 Task: Create a rule from the Recommended list, Task Added to this Project -> add SubTasks in the project AgileNova with SubTasks Gather and Analyse Requirements , Design and Implement Solution , System Test and UAT , Release to Production / Go Live
Action: Mouse moved to (96, 320)
Screenshot: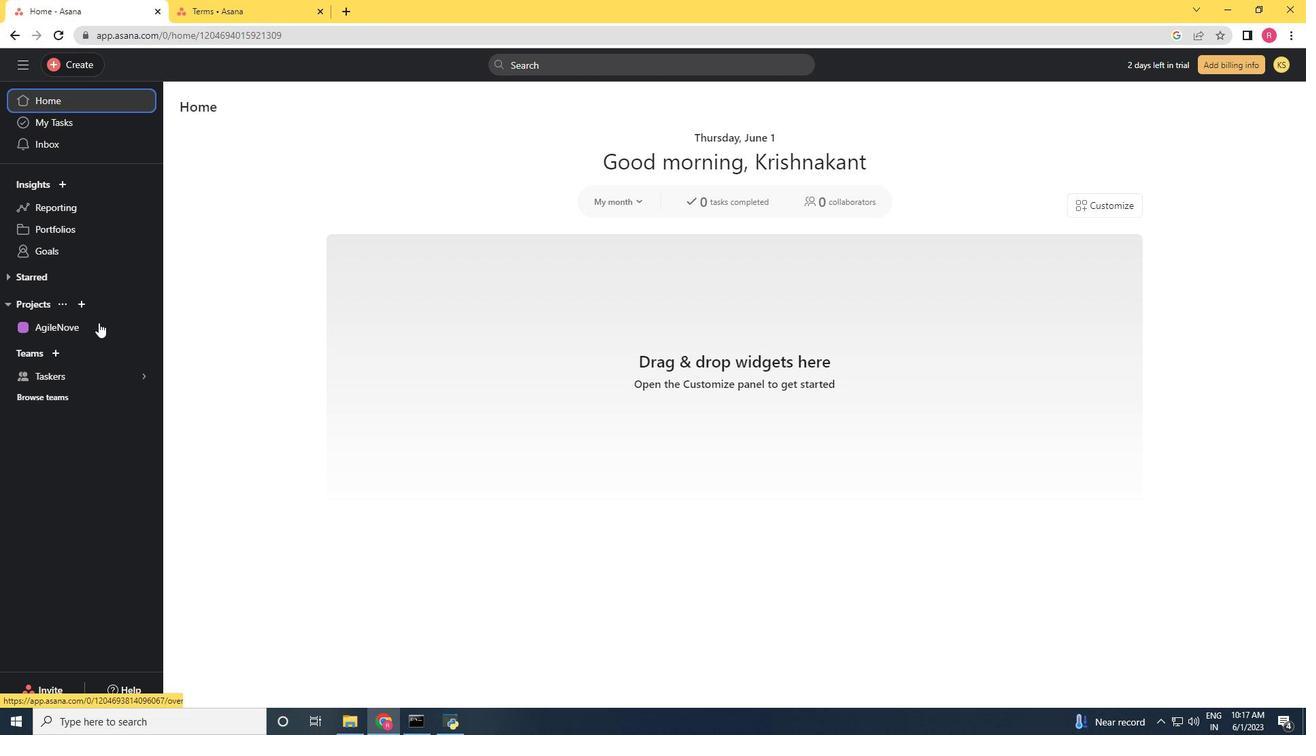 
Action: Mouse pressed left at (96, 320)
Screenshot: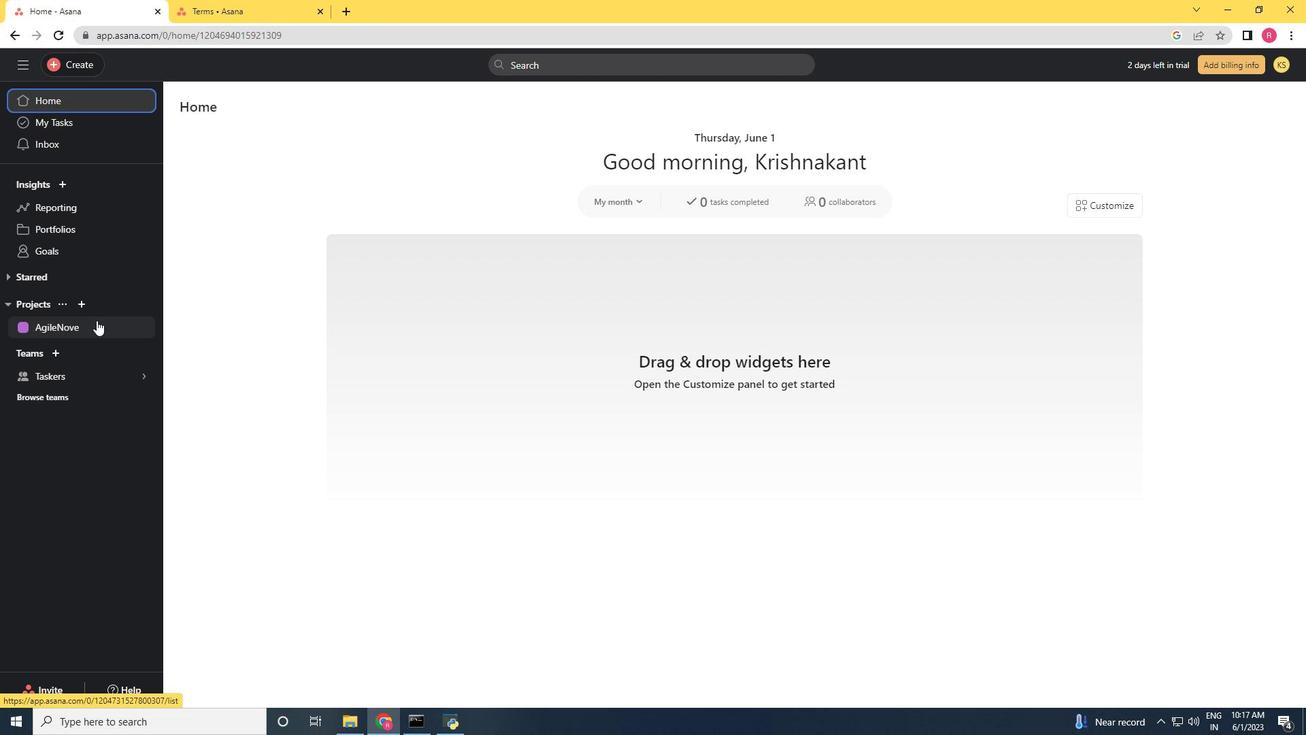 
Action: Mouse moved to (1269, 110)
Screenshot: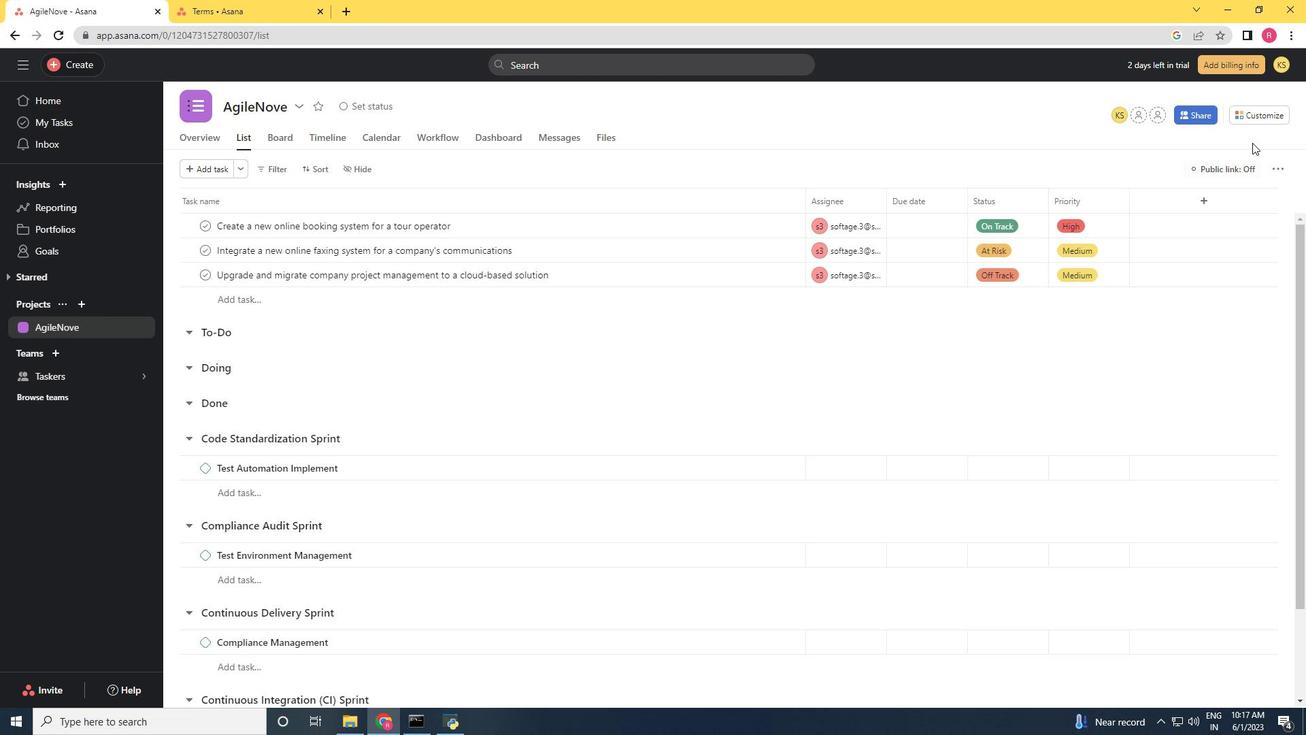 
Action: Mouse pressed left at (1269, 110)
Screenshot: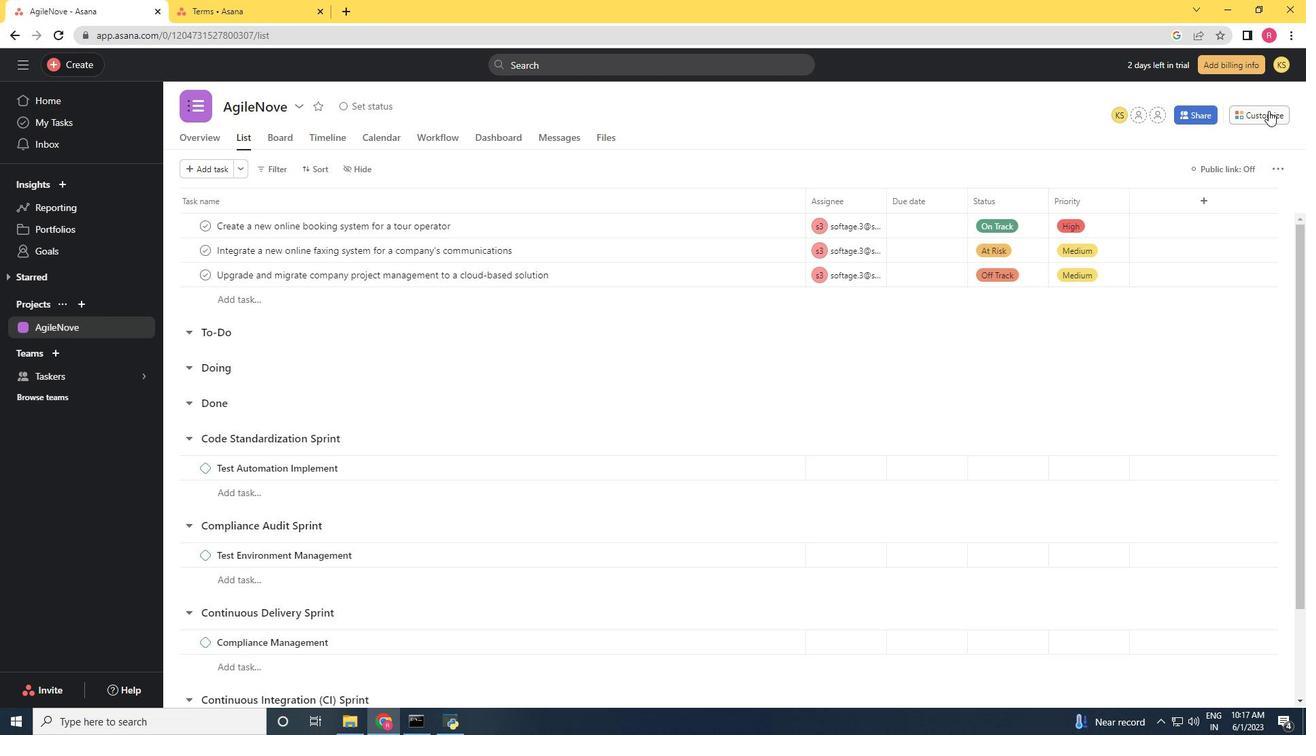 
Action: Mouse moved to (1026, 303)
Screenshot: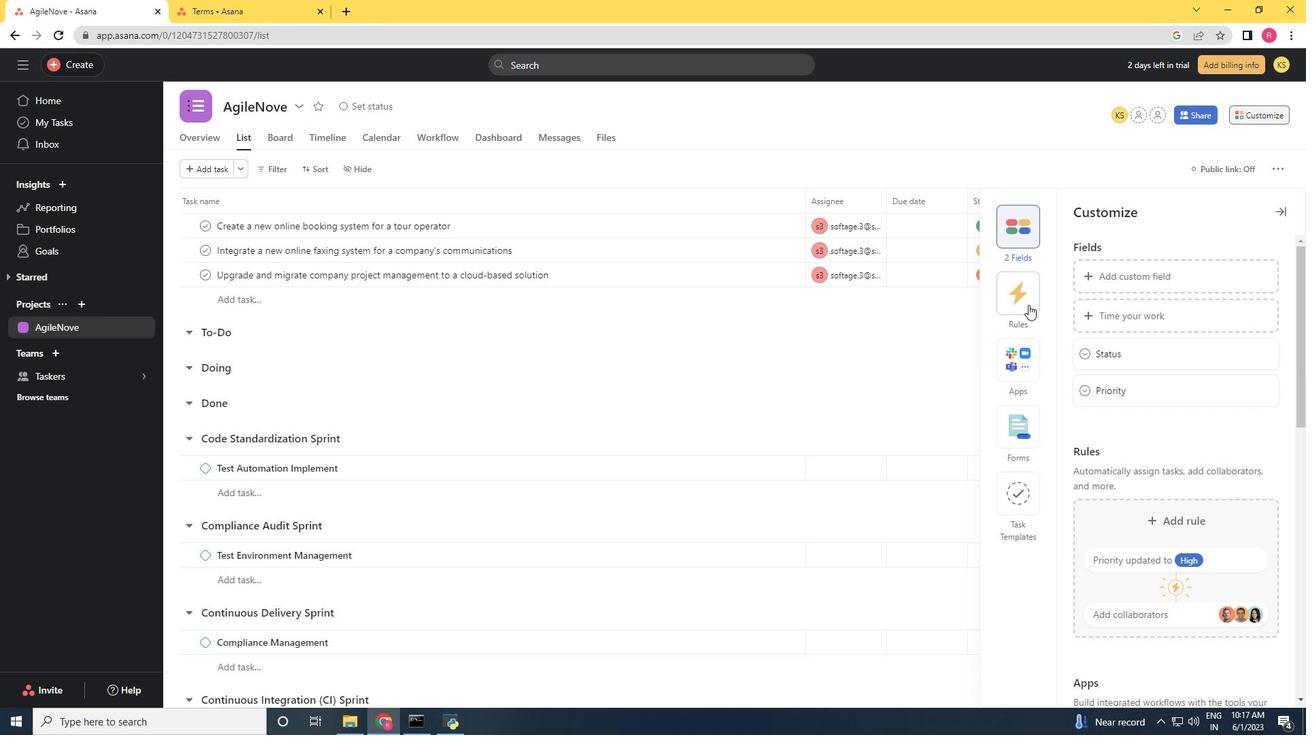 
Action: Mouse pressed left at (1026, 303)
Screenshot: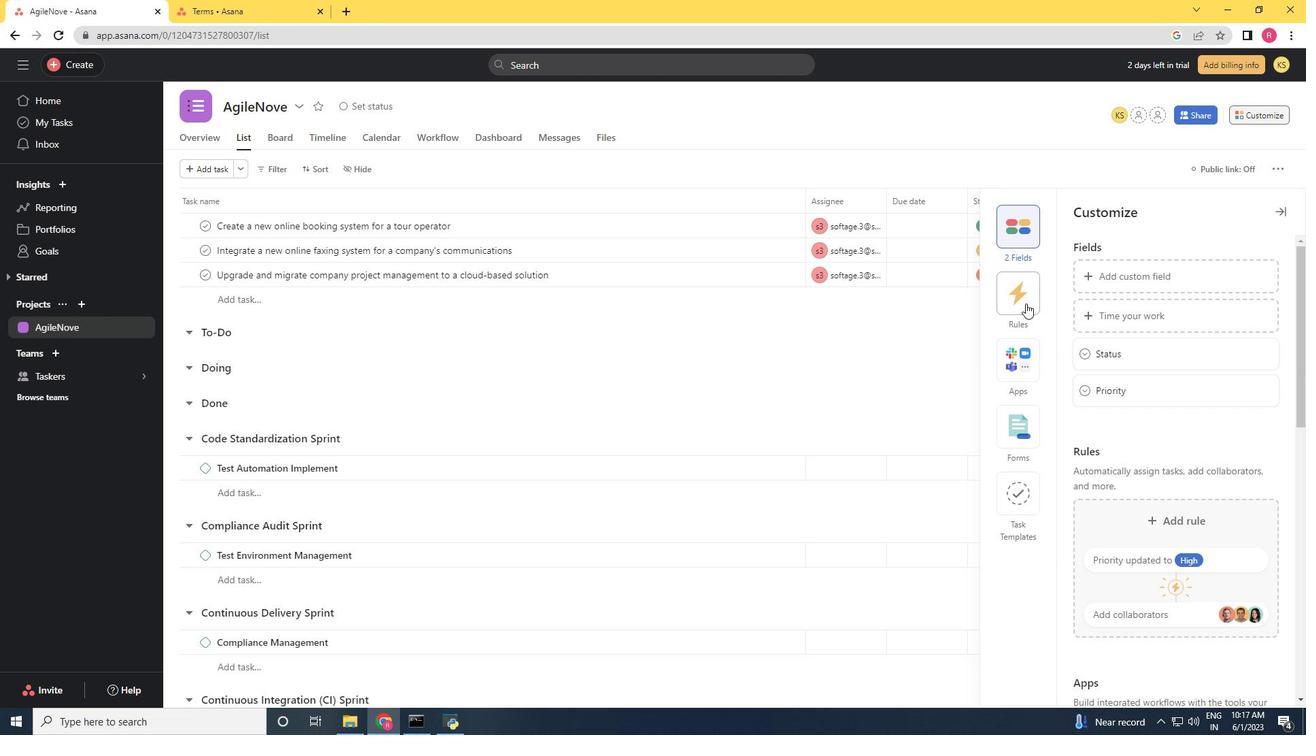 
Action: Mouse moved to (1142, 304)
Screenshot: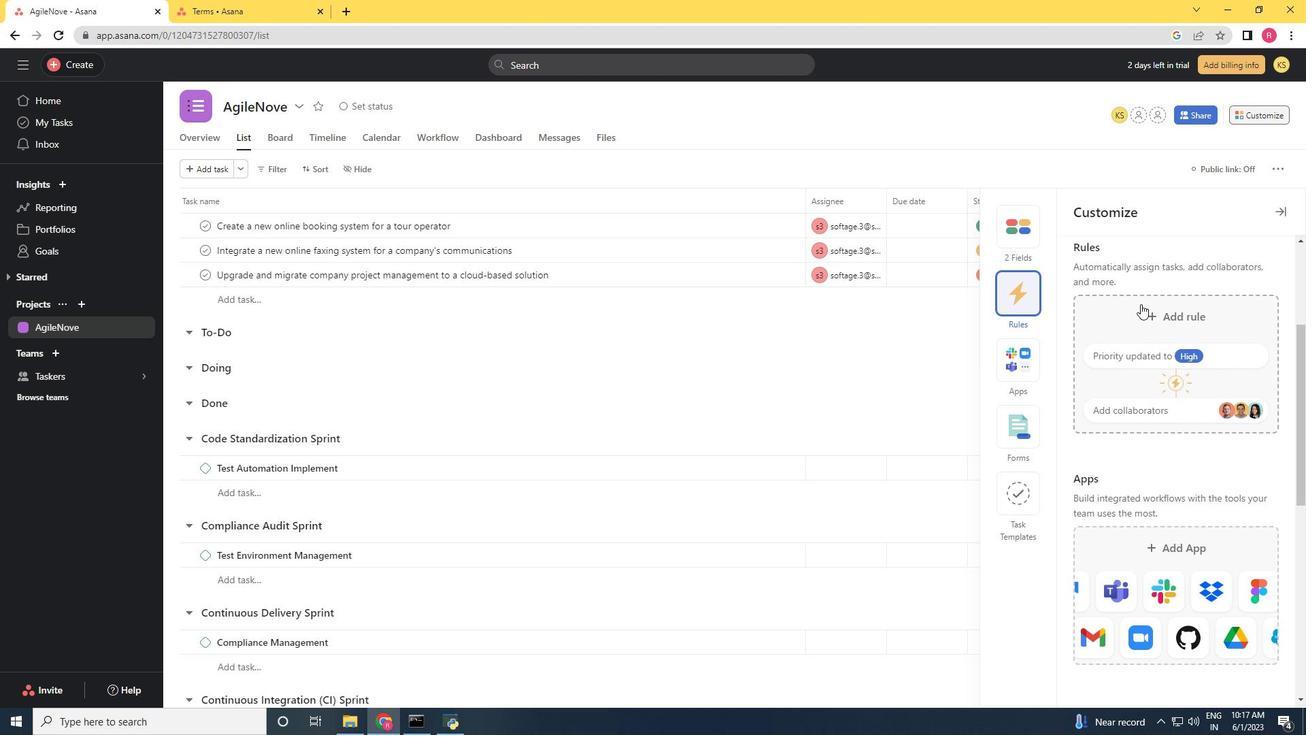 
Action: Mouse pressed left at (1142, 304)
Screenshot: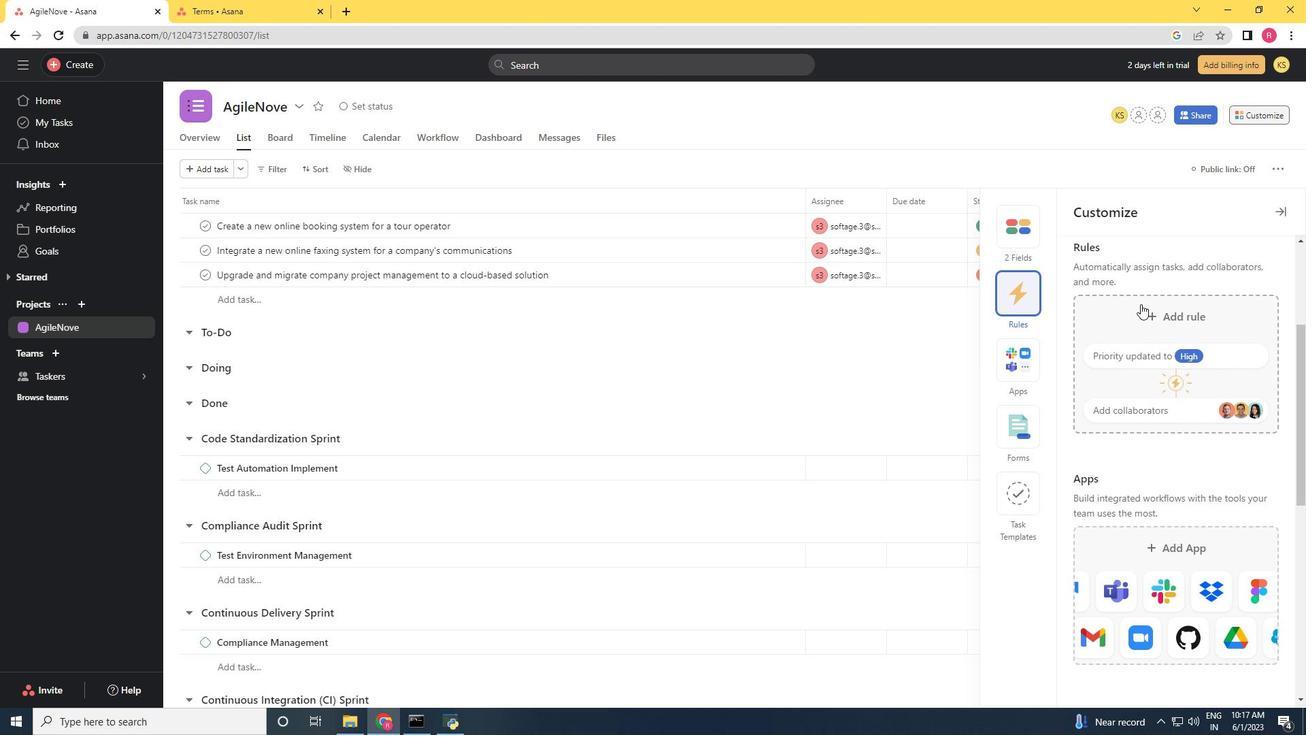 
Action: Mouse moved to (927, 223)
Screenshot: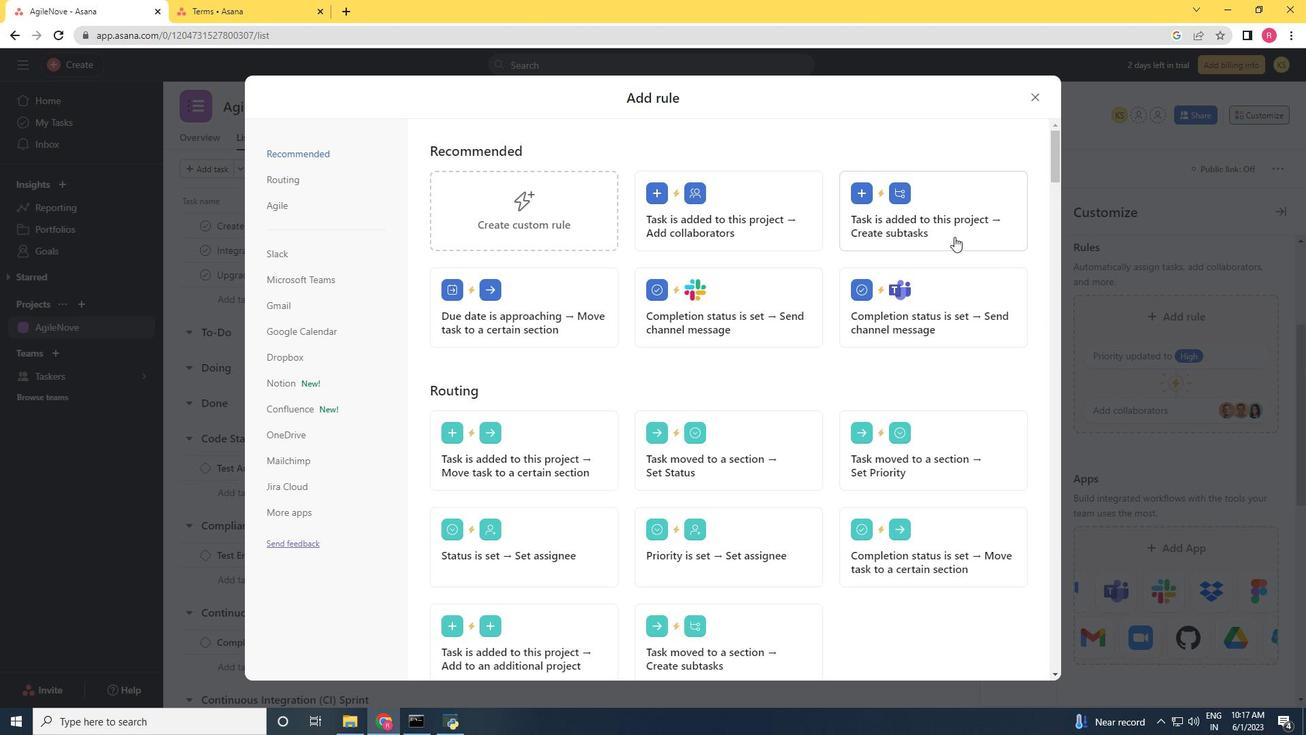 
Action: Mouse pressed left at (927, 223)
Screenshot: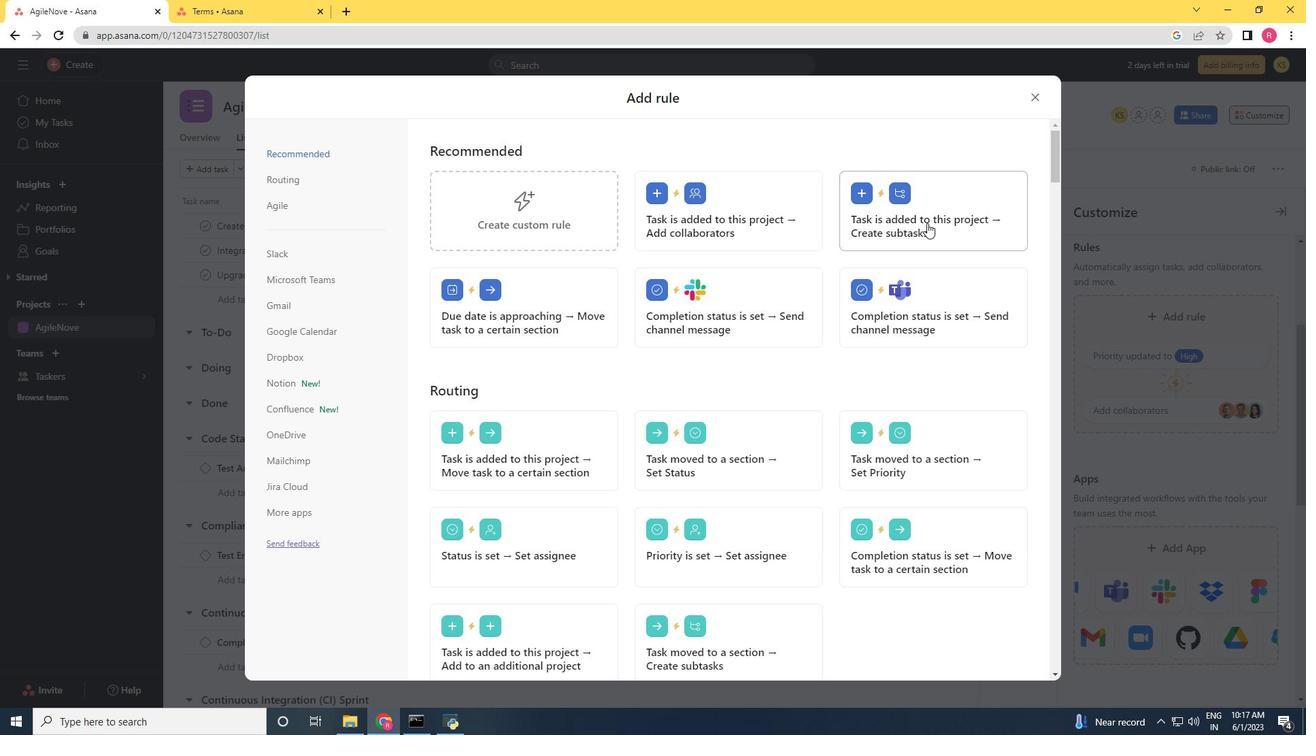 
Action: Mouse moved to (925, 223)
Screenshot: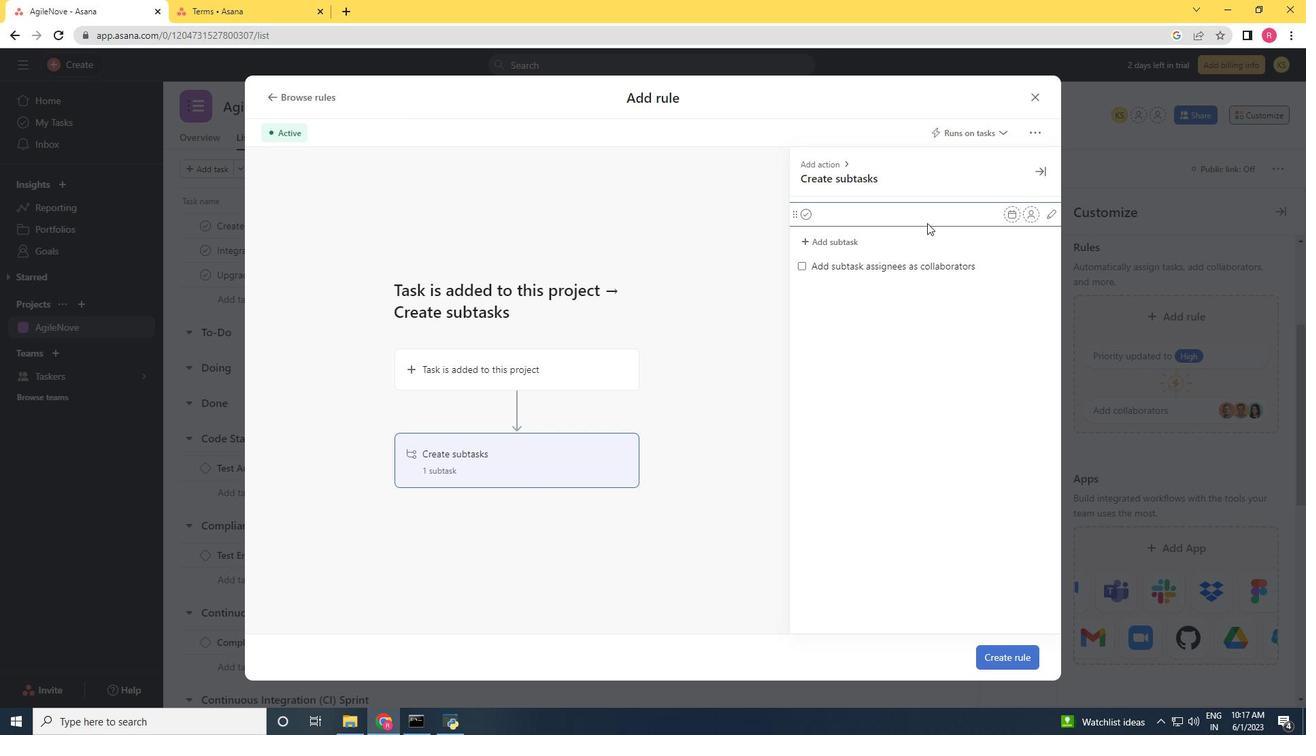
Action: Key pressed <Key.shift>Gather<Key.space>and<Key.space><Key.shift>Analyse<Key.space><Key.shift>Requirements<Key.space><Key.enter><Key.shift>Design<Key.space>and<Key.space><Key.shift><Key.shift><Key.shift><Key.shift><Key.shift><Key.shift><Key.shift><Key.shift><Key.shift><Key.shift><Key.shift>Implement<Key.space><Key.shift>Solution<Key.space><Key.enter><Key.shift>System<Key.space><Key.shift>Test<Key.space>and<Key.space><Key.shift><Key.shift><Key.shift><Key.shift><Key.shift><Key.shift><Key.shift><Key.shift><Key.shift><Key.shift>UAT<Key.enter><Key.shift><Key.shift><Key.shift><Key.shift><Key.shift><Key.shift><Key.shift><Key.shift><Key.shift><Key.shift><Key.shift><Key.shift><Key.shift><Key.shift><Key.shift><Key.shift><Key.shift><Key.shift><Key.shift>Release<Key.space>to<Key.space><Key.shift>Production<Key.space>/<Key.space><Key.shift>Go<Key.space><Key.shift>Live
Screenshot: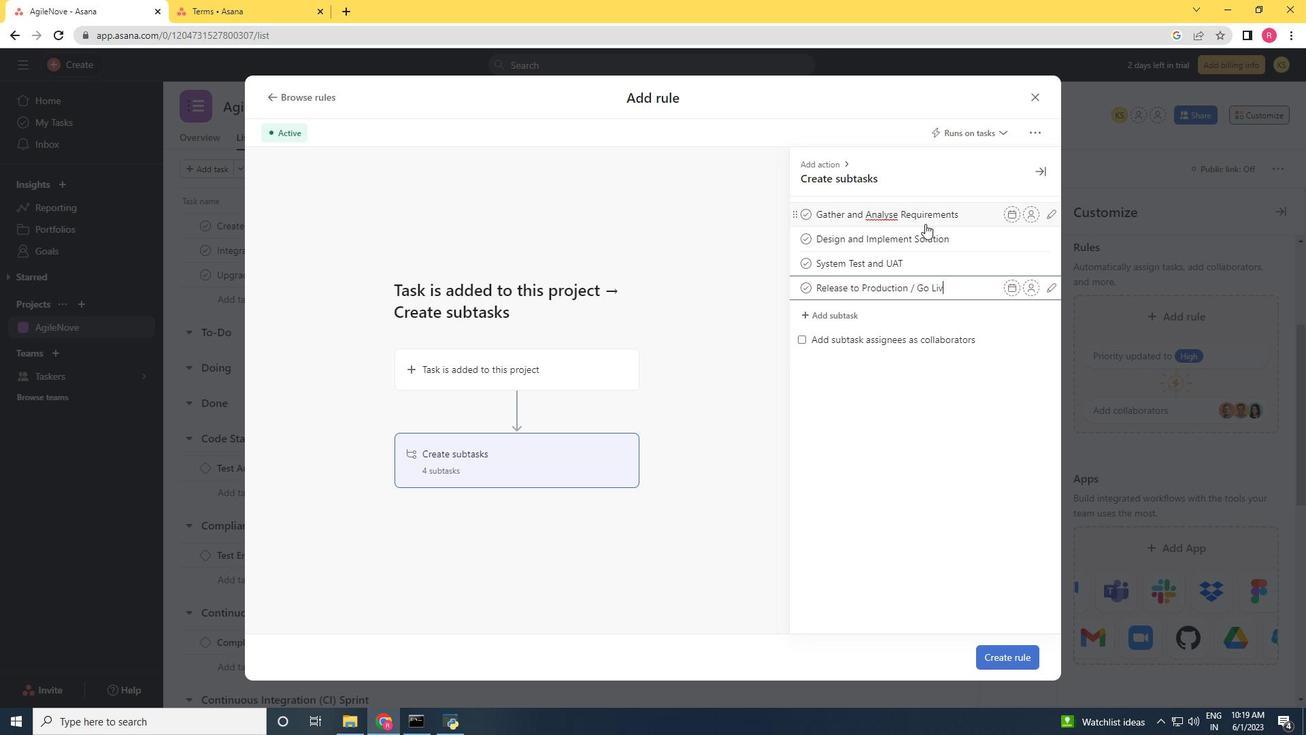 
Action: Mouse moved to (1027, 657)
Screenshot: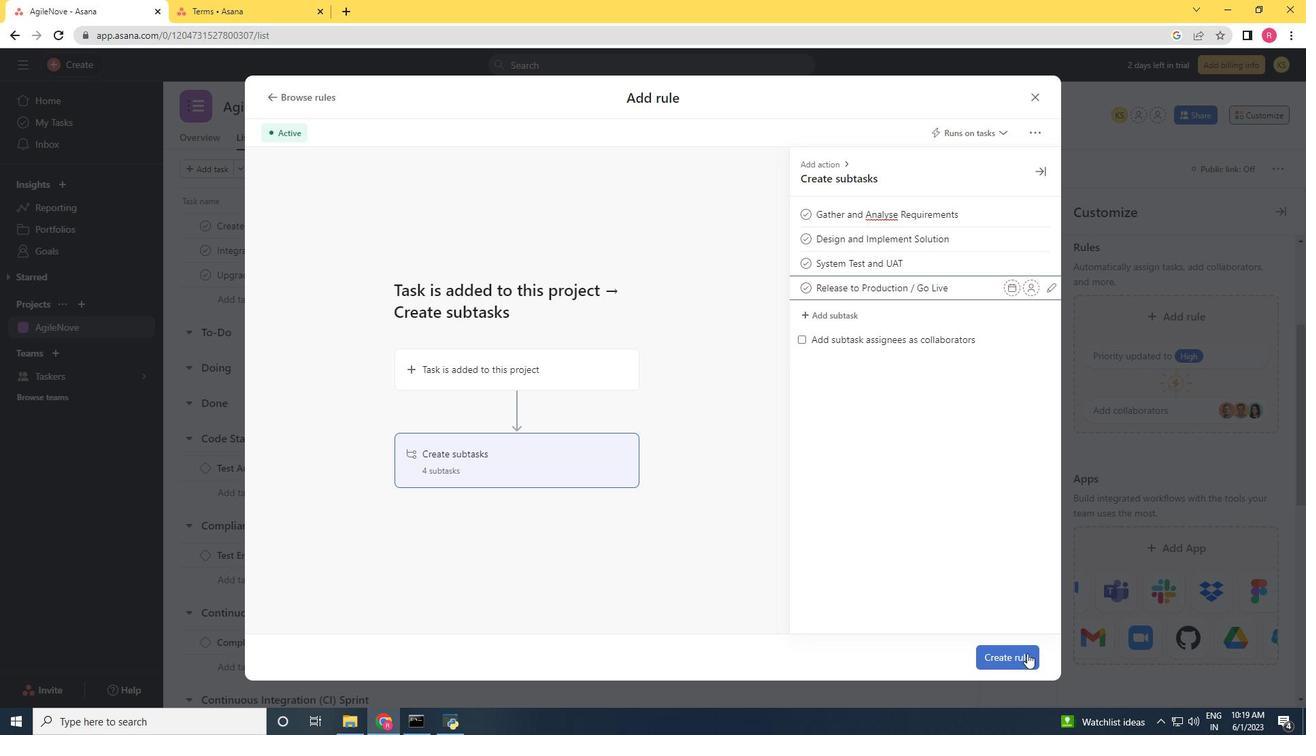 
Action: Mouse pressed left at (1027, 657)
Screenshot: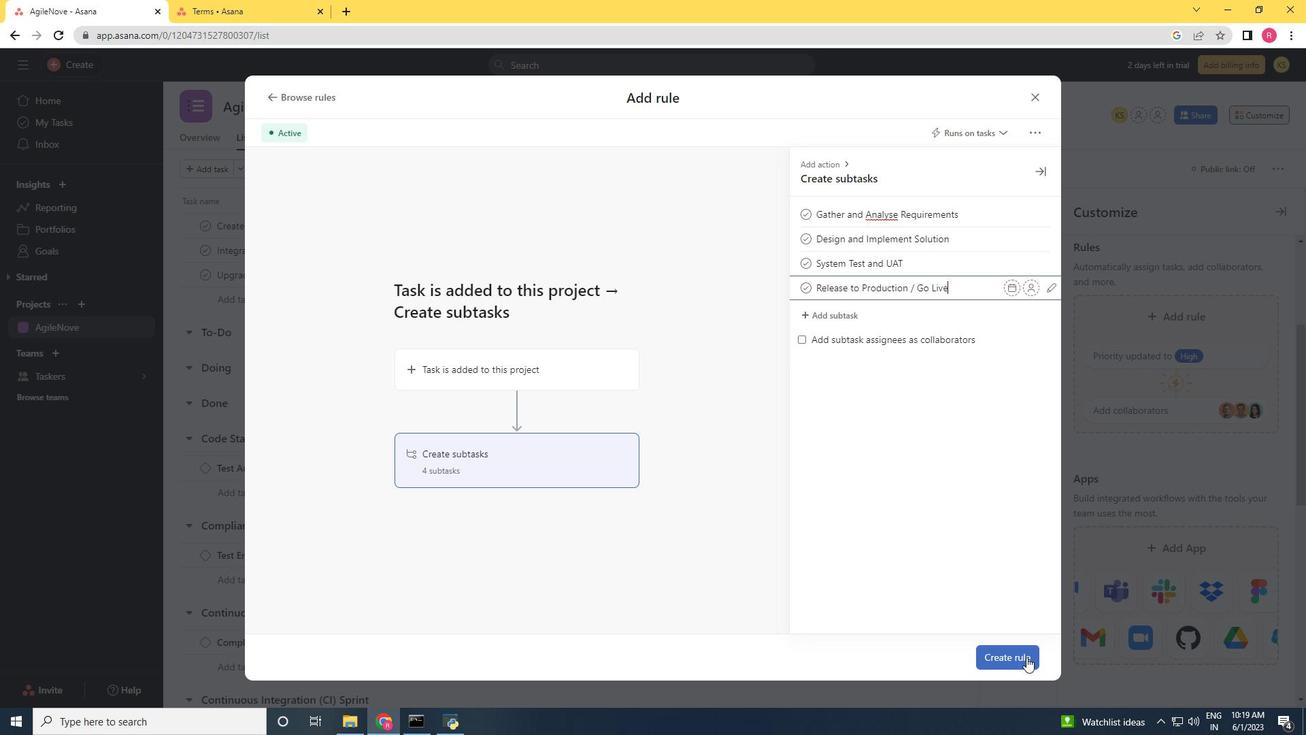 
